 Task: Plan a time block for the wellness and rejuvenation getaway.
Action: Mouse moved to (84, 115)
Screenshot: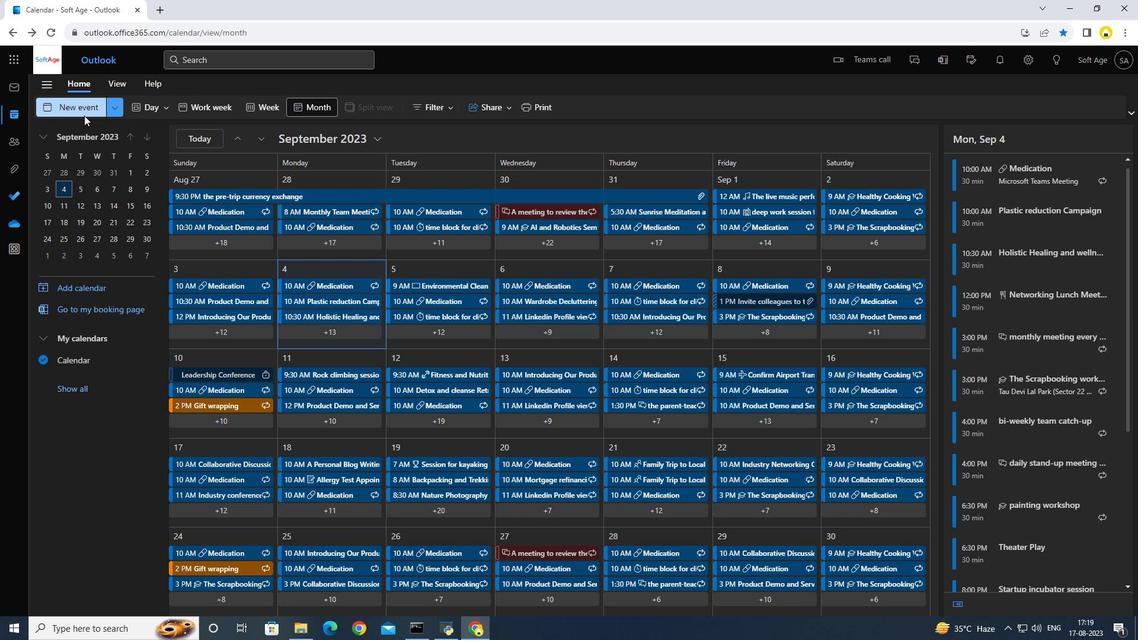 
Action: Mouse pressed left at (84, 115)
Screenshot: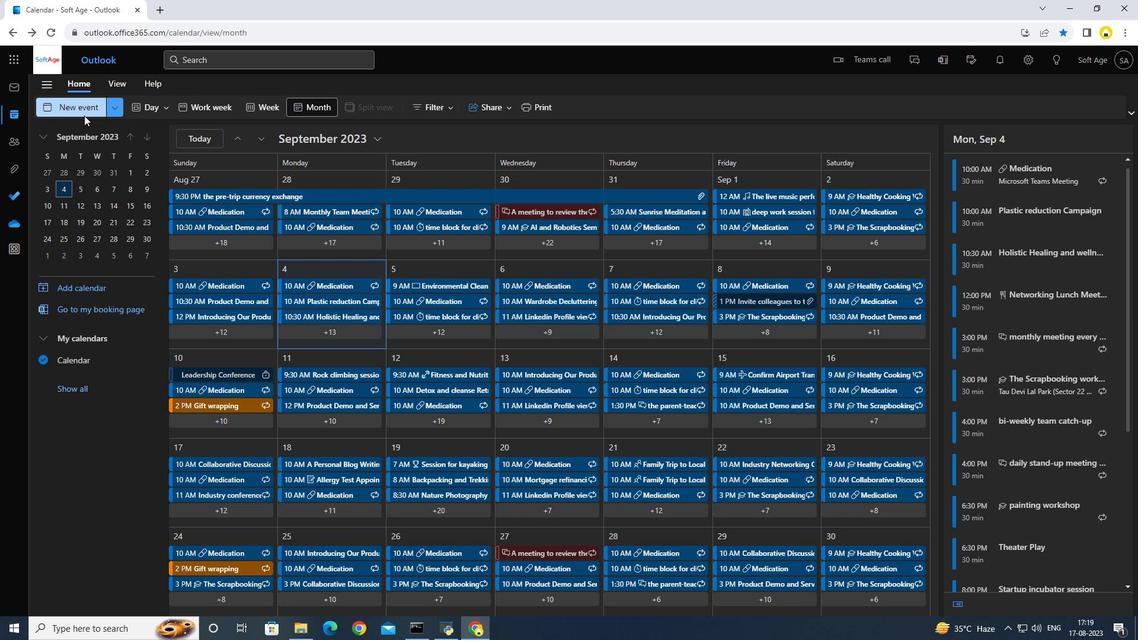 
Action: Mouse moved to (285, 176)
Screenshot: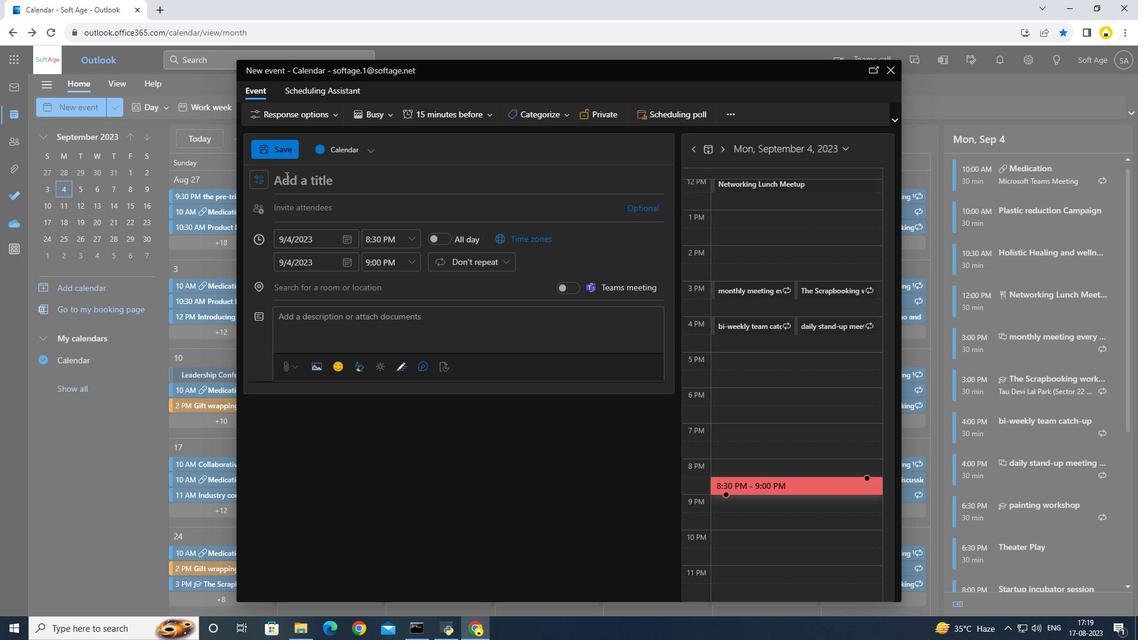 
Action: Mouse pressed left at (285, 176)
Screenshot: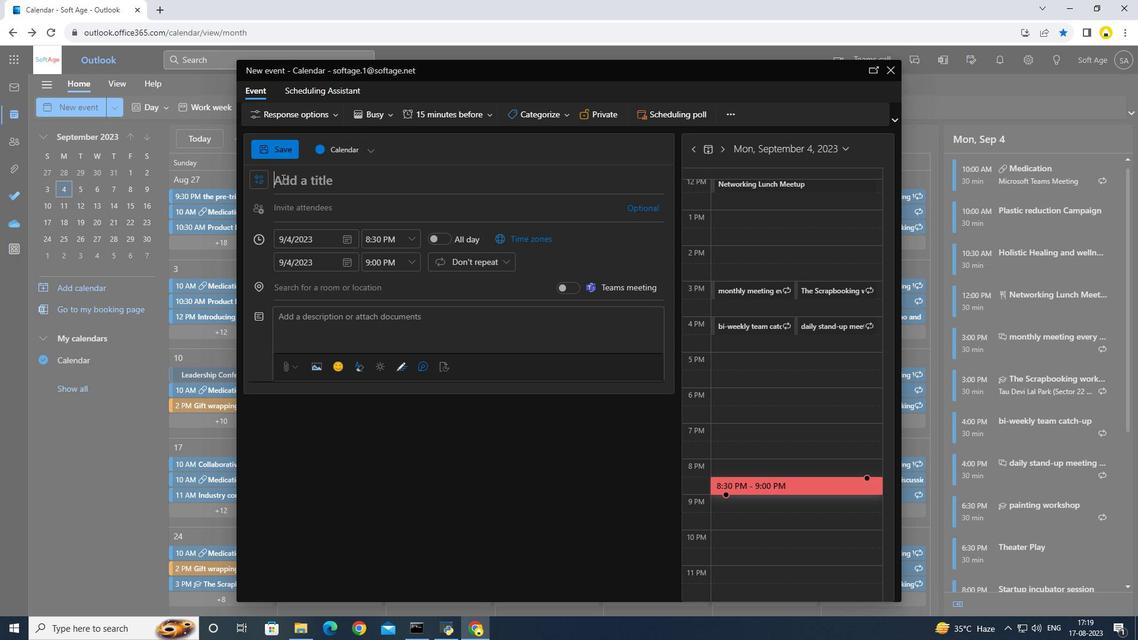 
Action: Mouse moved to (282, 179)
Screenshot: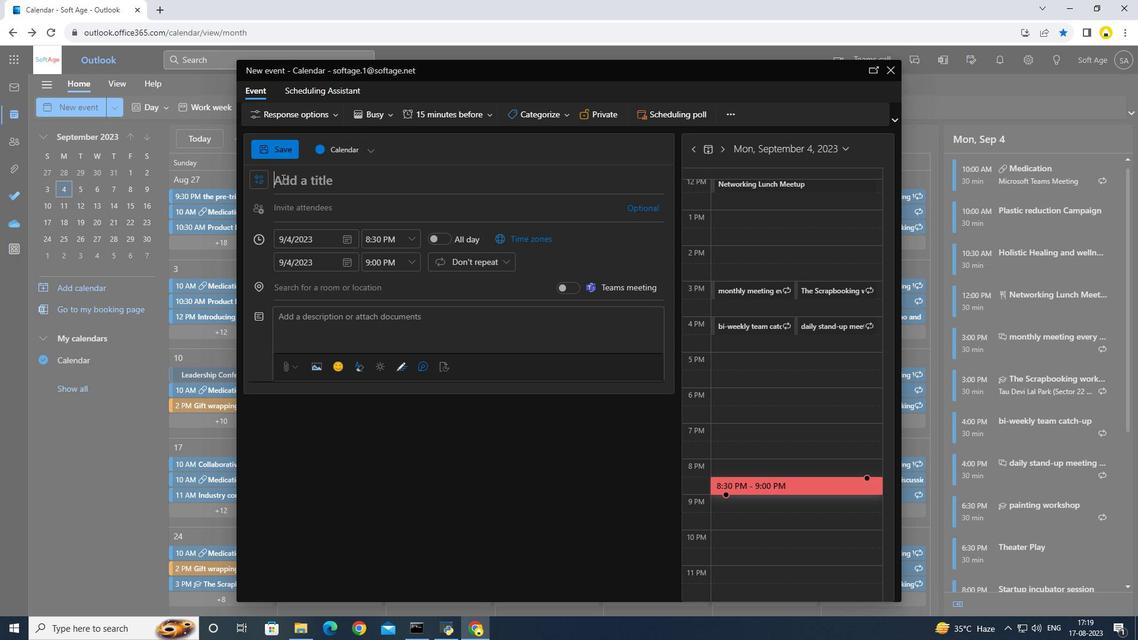 
Action: Key pressed <Key.caps_lock>W<Key.caps_lock>ellness<Key.space>nd<Key.space><Key.caps_lock>R<Key.caps_lock>ejuvenation<Key.space><Key.caps_lock>G<Key.caps_lock>etw<Key.backspace>away
Screenshot: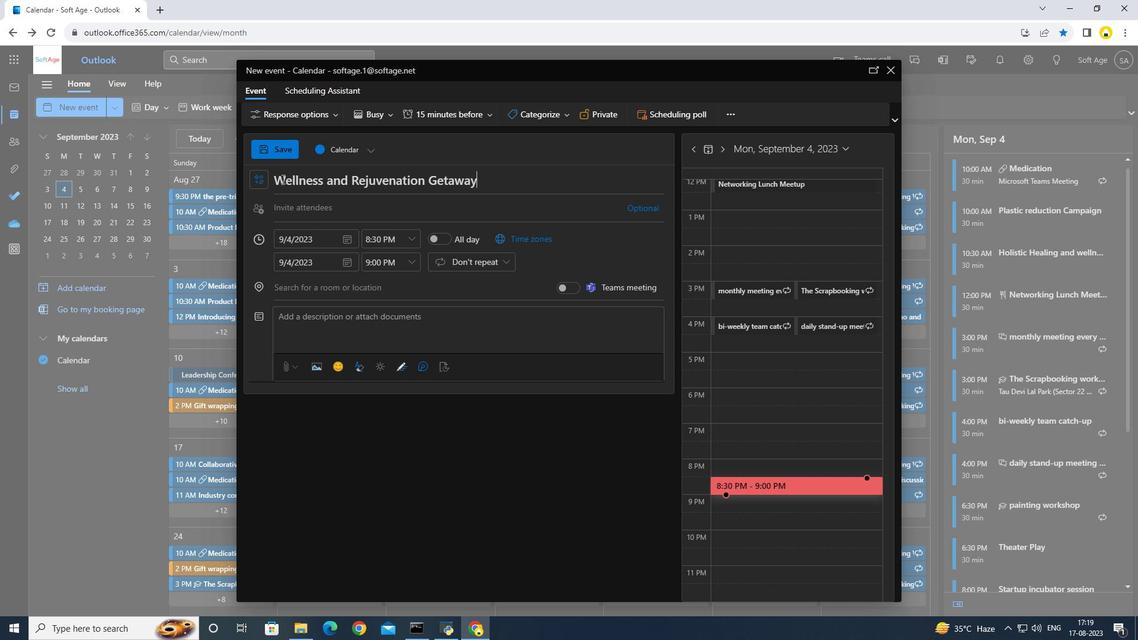 
Action: Mouse moved to (405, 240)
Screenshot: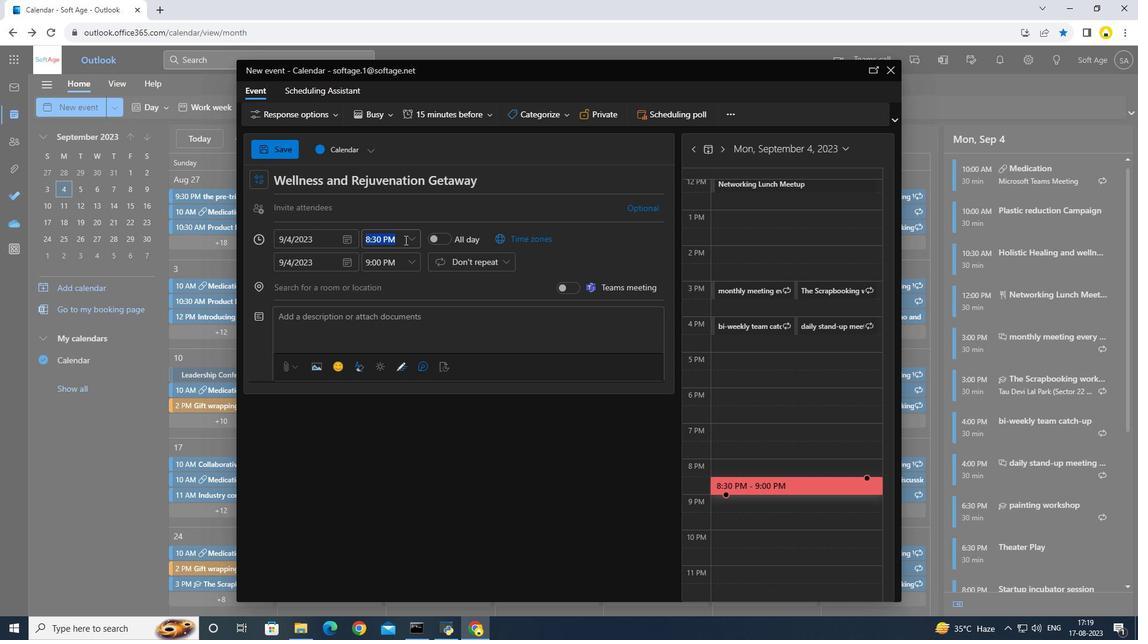 
Action: Mouse pressed left at (405, 240)
Screenshot: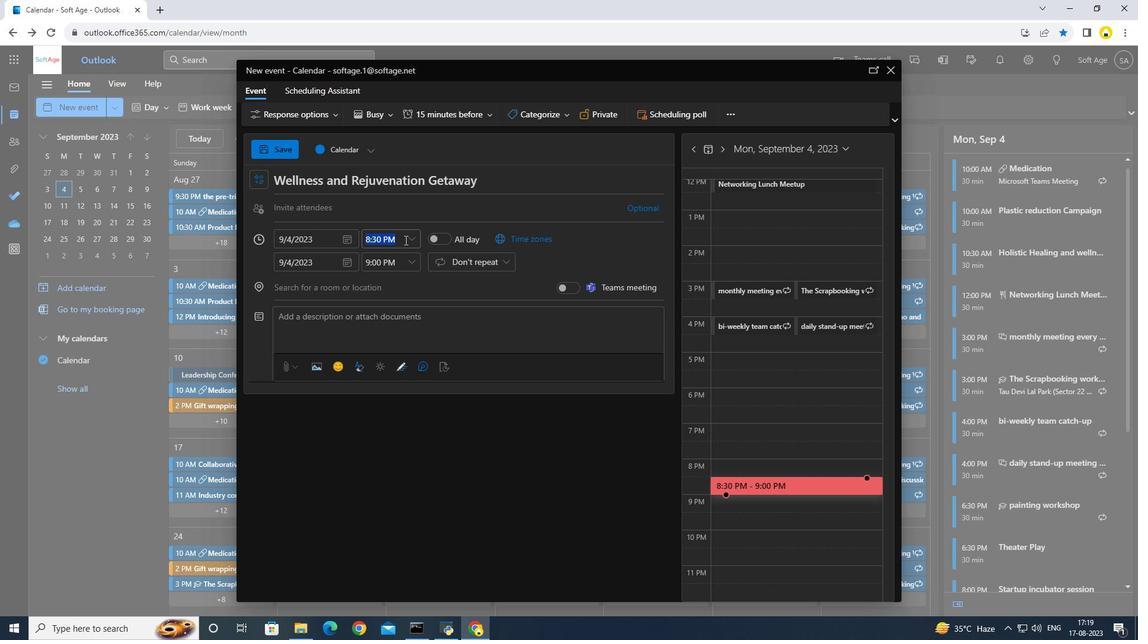 
Action: Mouse moved to (415, 238)
Screenshot: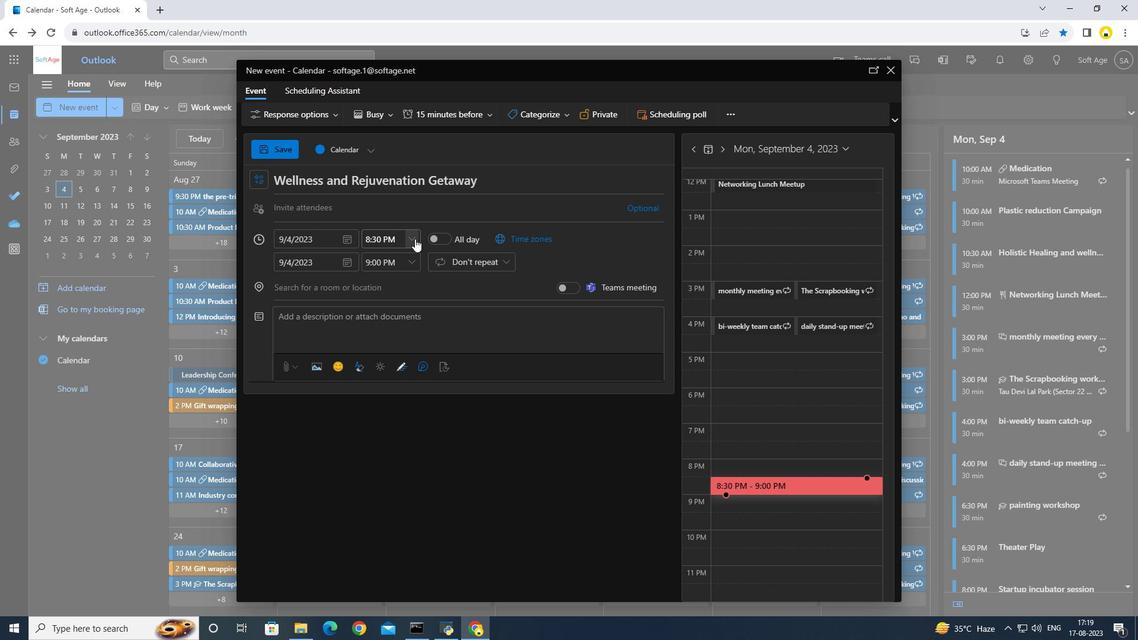
Action: Mouse pressed left at (415, 238)
Screenshot: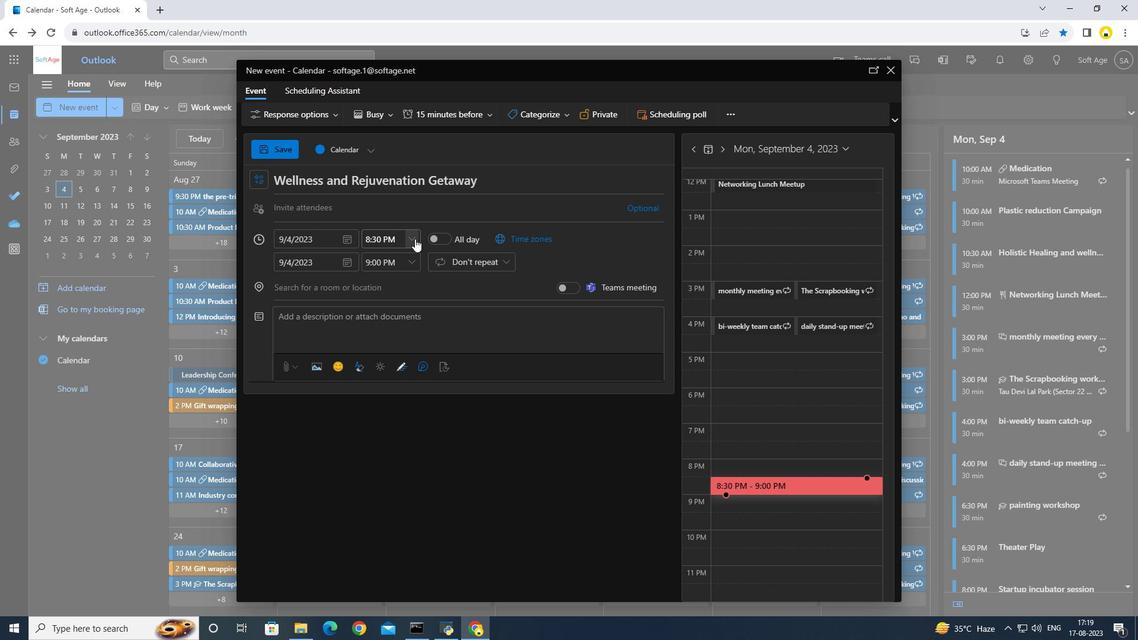 
Action: Mouse moved to (390, 267)
Screenshot: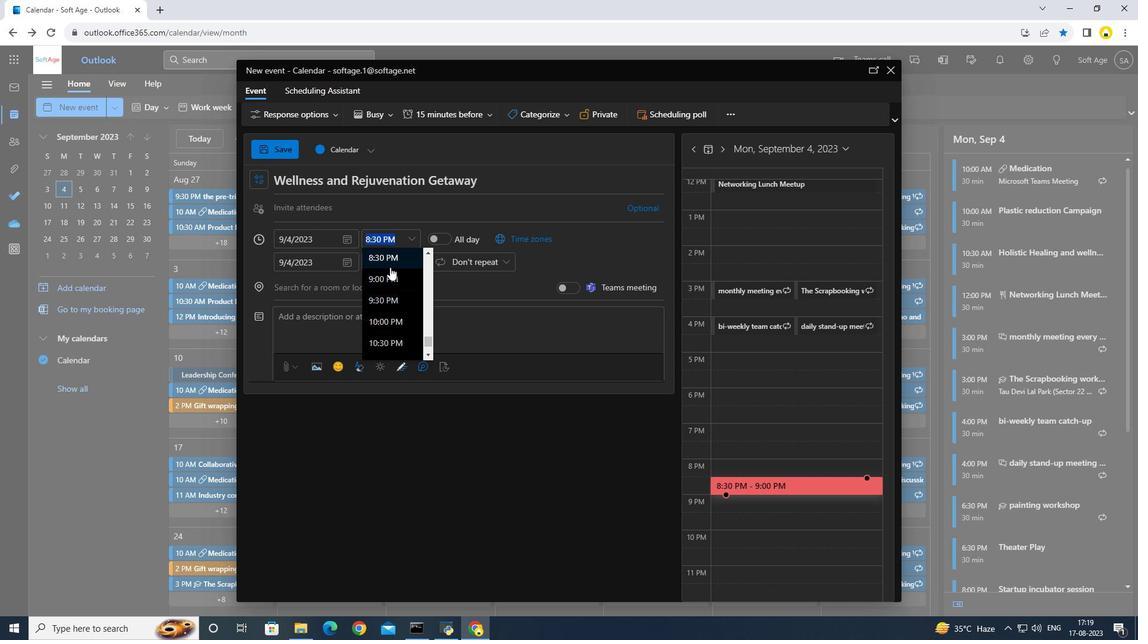 
Action: Mouse scrolled (390, 268) with delta (0, 0)
Screenshot: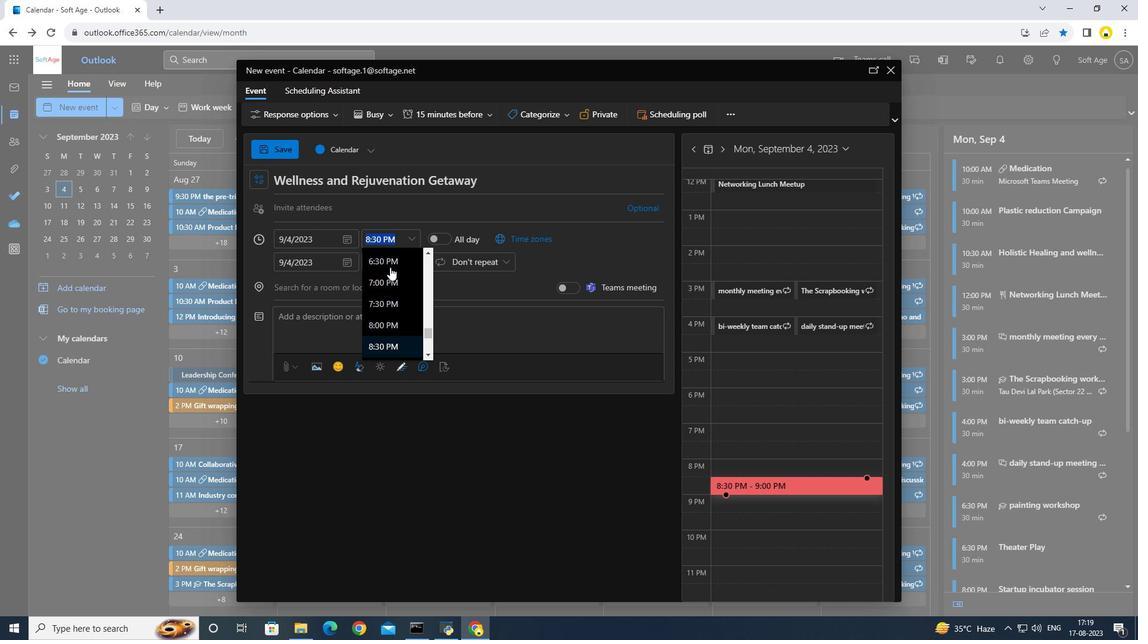 
Action: Mouse scrolled (390, 268) with delta (0, 0)
Screenshot: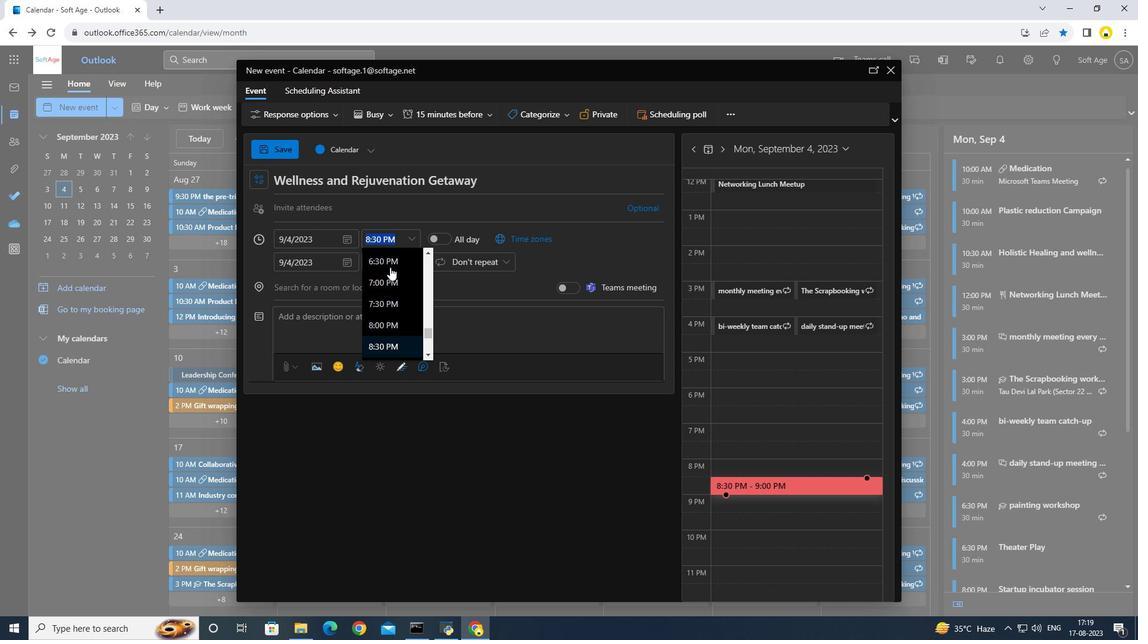 
Action: Mouse scrolled (390, 268) with delta (0, 0)
Screenshot: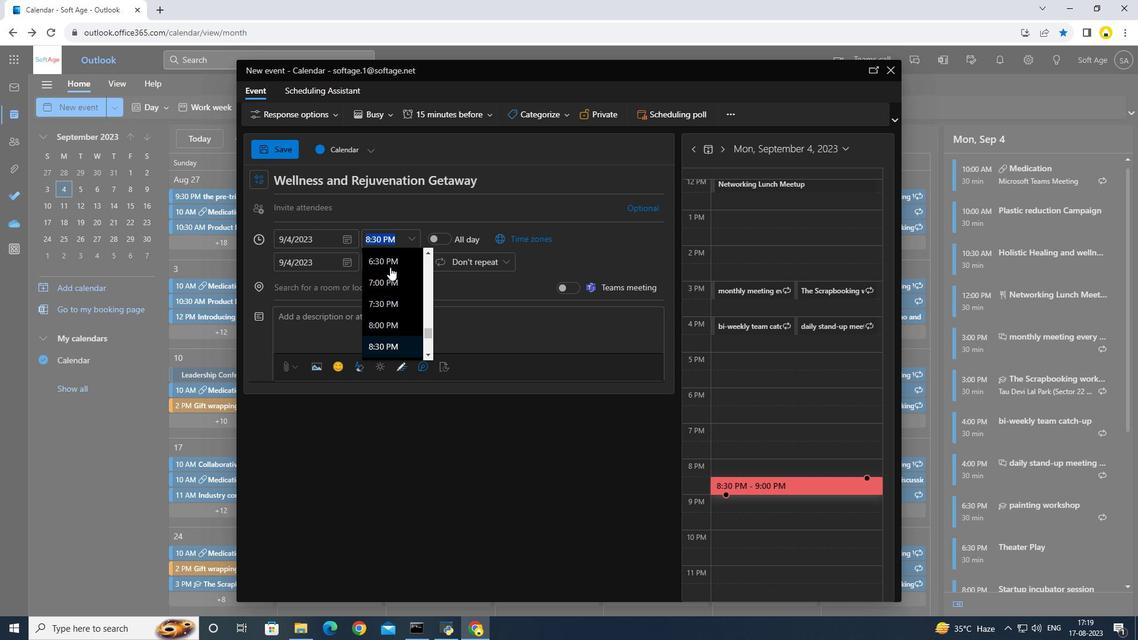 
Action: Mouse scrolled (390, 268) with delta (0, 0)
Screenshot: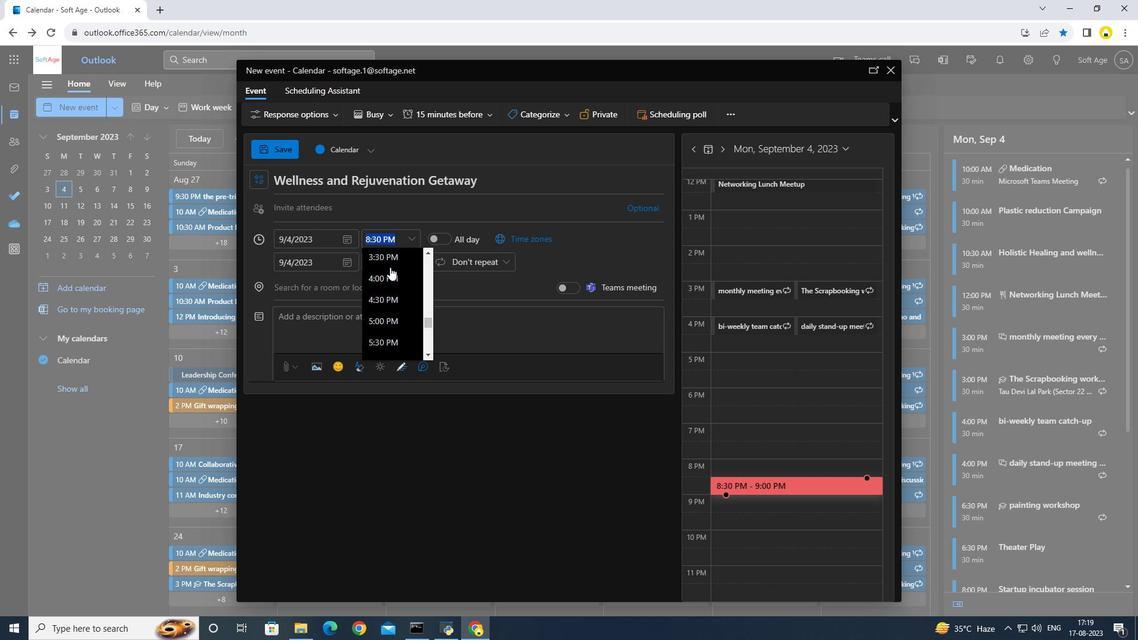 
Action: Mouse scrolled (390, 268) with delta (0, 0)
Screenshot: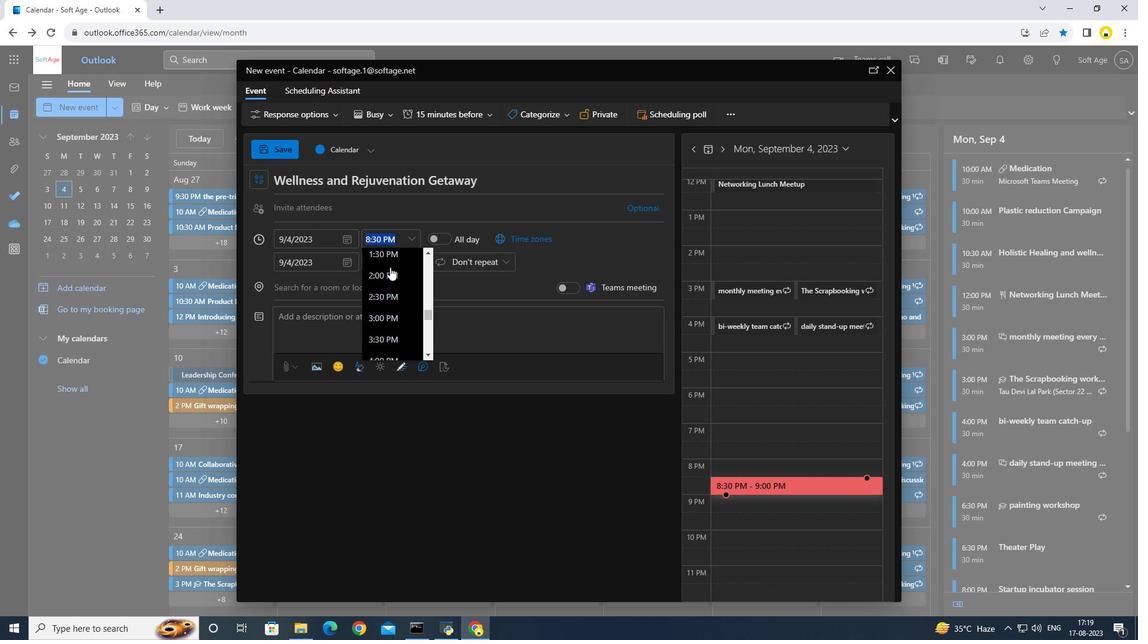 
Action: Mouse scrolled (390, 268) with delta (0, 0)
Screenshot: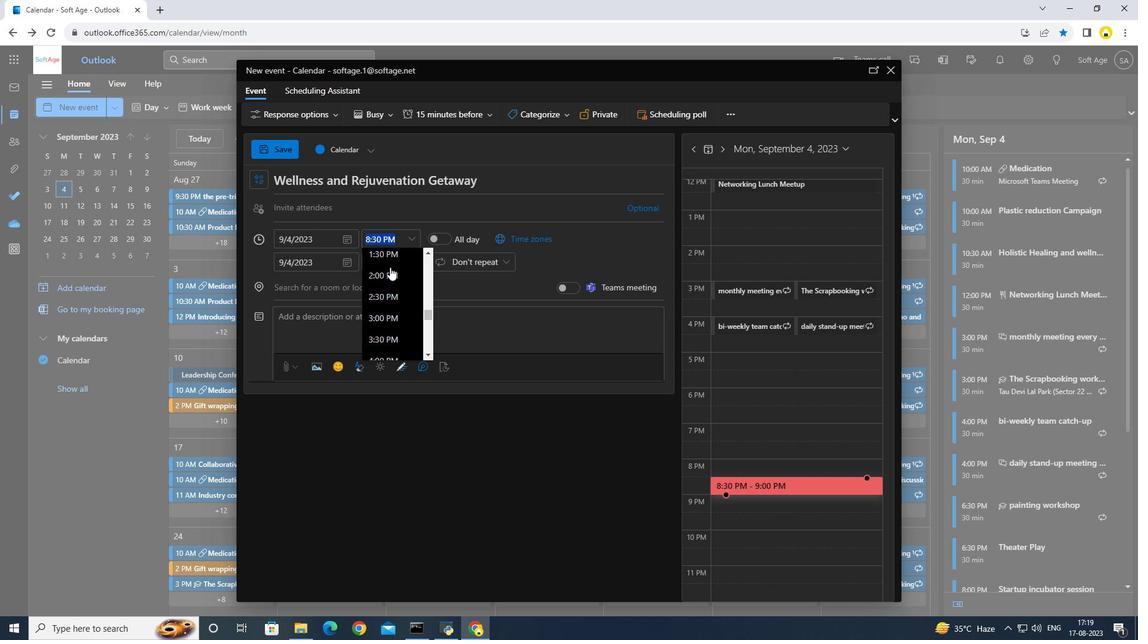 
Action: Mouse scrolled (390, 268) with delta (0, 0)
Screenshot: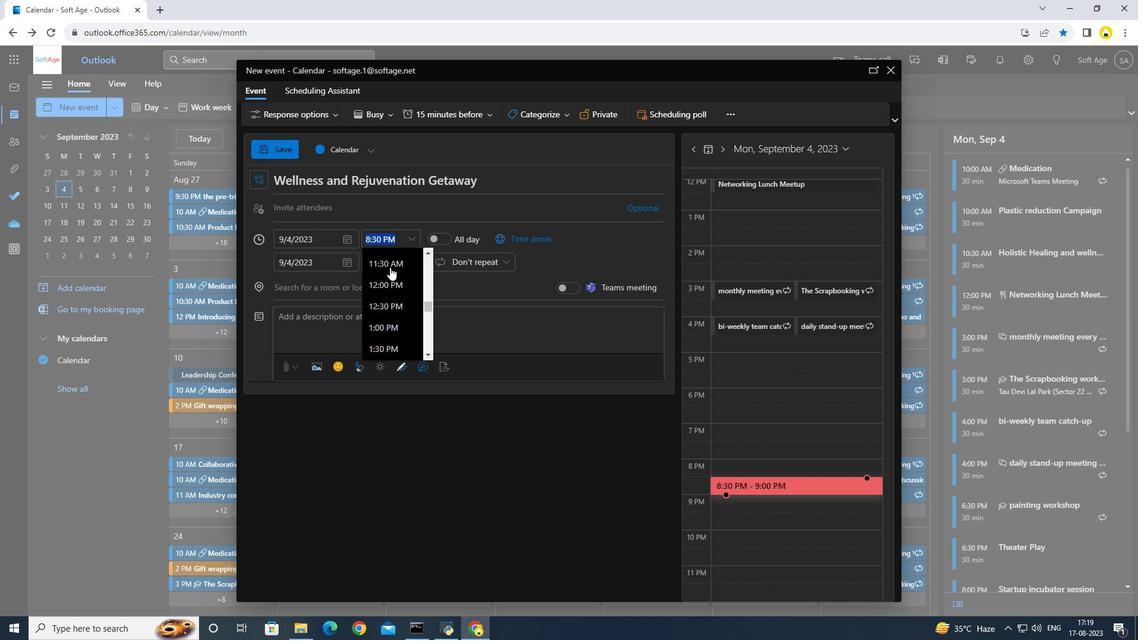 
Action: Mouse pressed left at (390, 267)
Screenshot: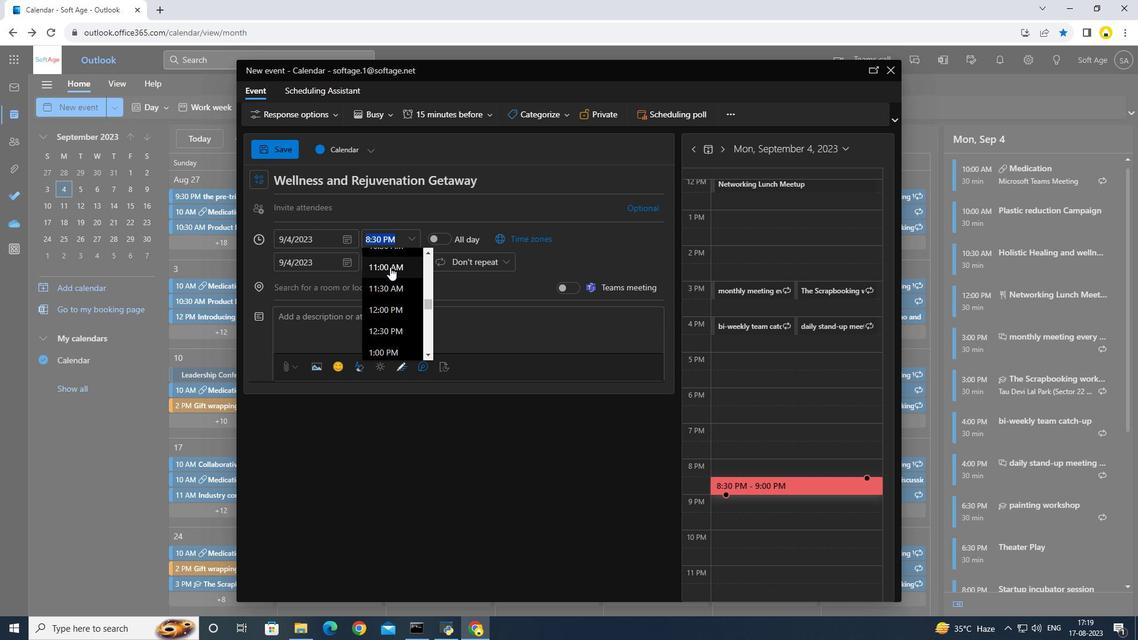 
Action: Mouse moved to (277, 145)
Screenshot: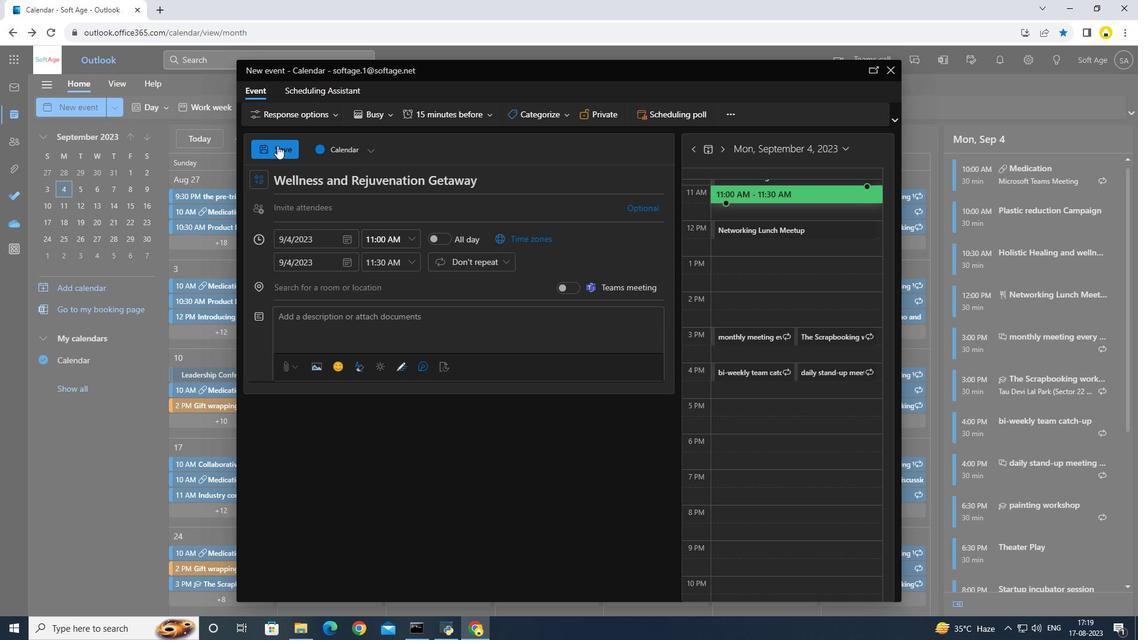 
Action: Mouse pressed left at (277, 145)
Screenshot: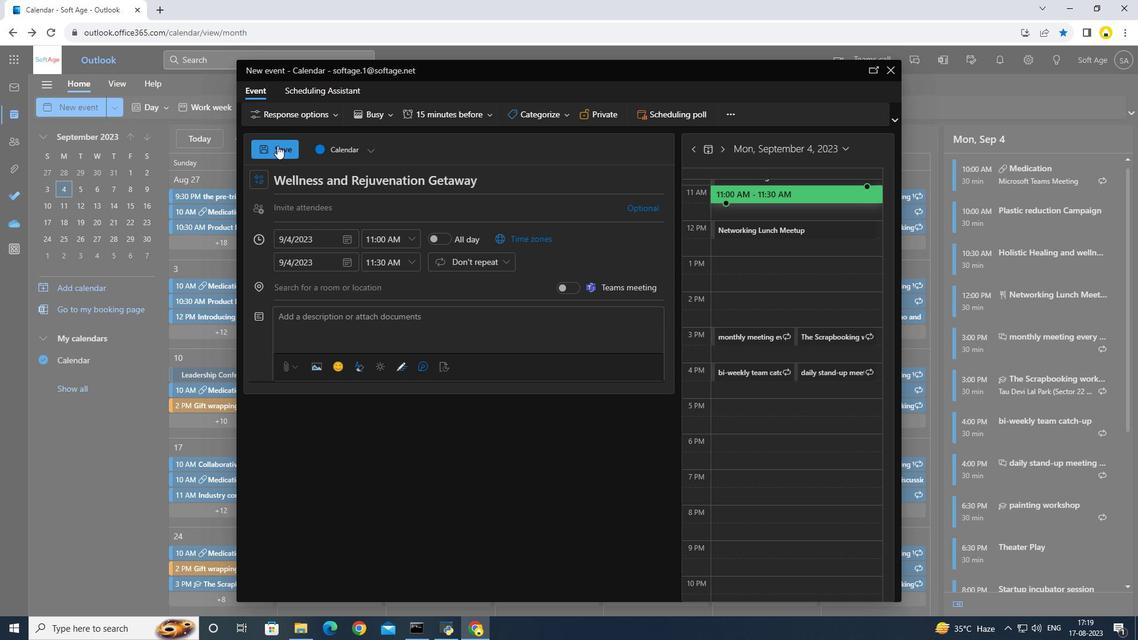 
Action: Mouse moved to (279, 144)
Screenshot: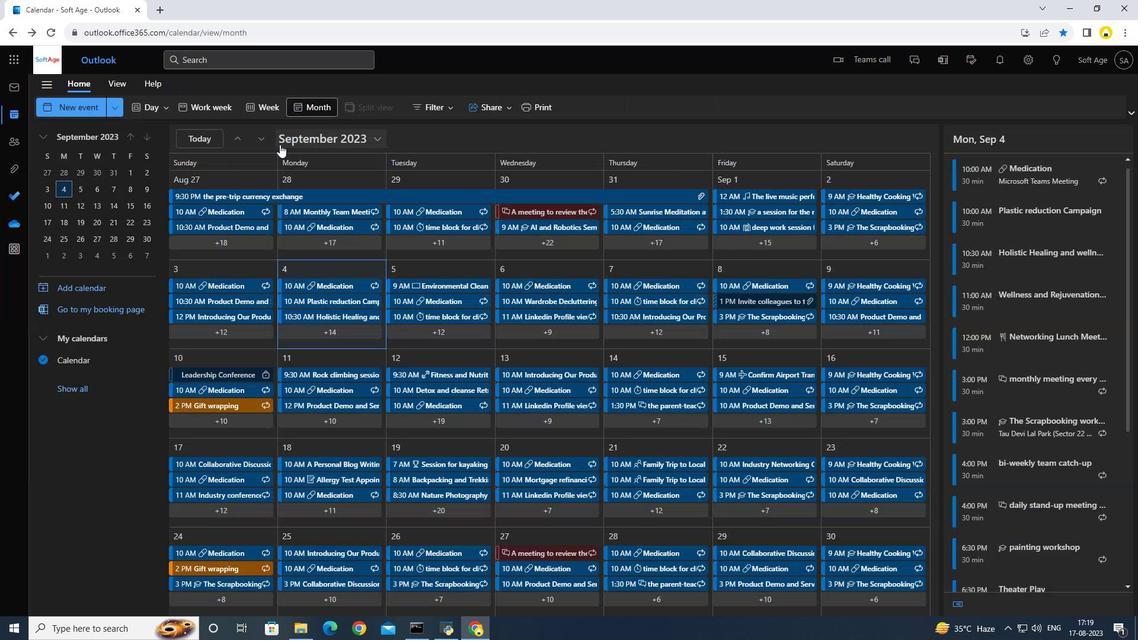 
